 Task: Add Hillikers Large Cage Free Grade AA Brown Eggs to the cart.
Action: Mouse moved to (20, 85)
Screenshot: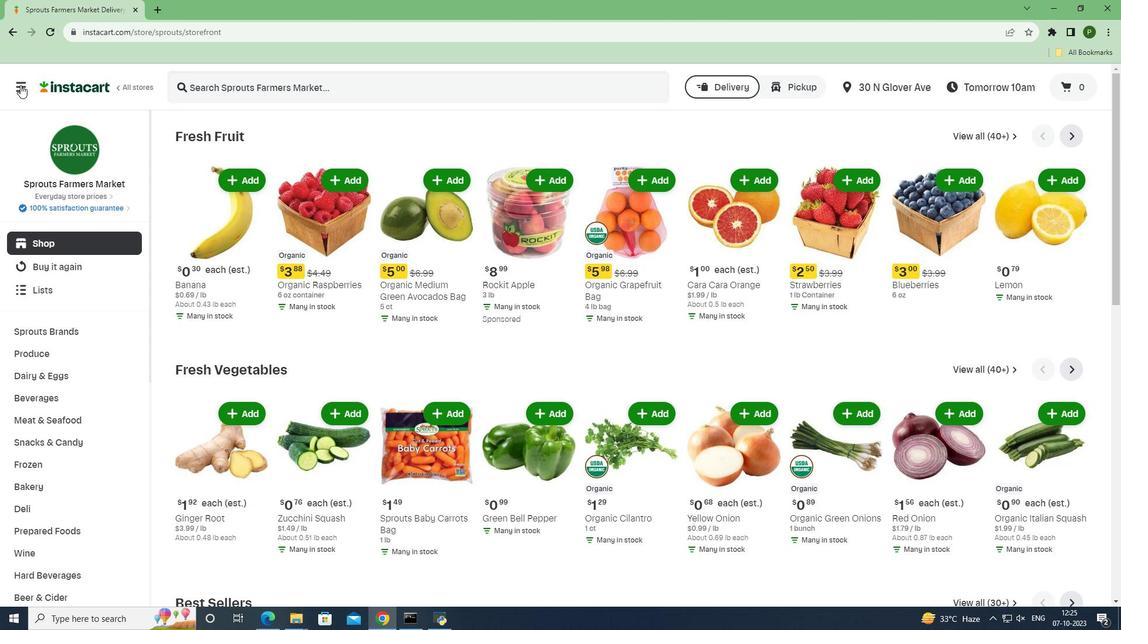 
Action: Mouse pressed left at (20, 85)
Screenshot: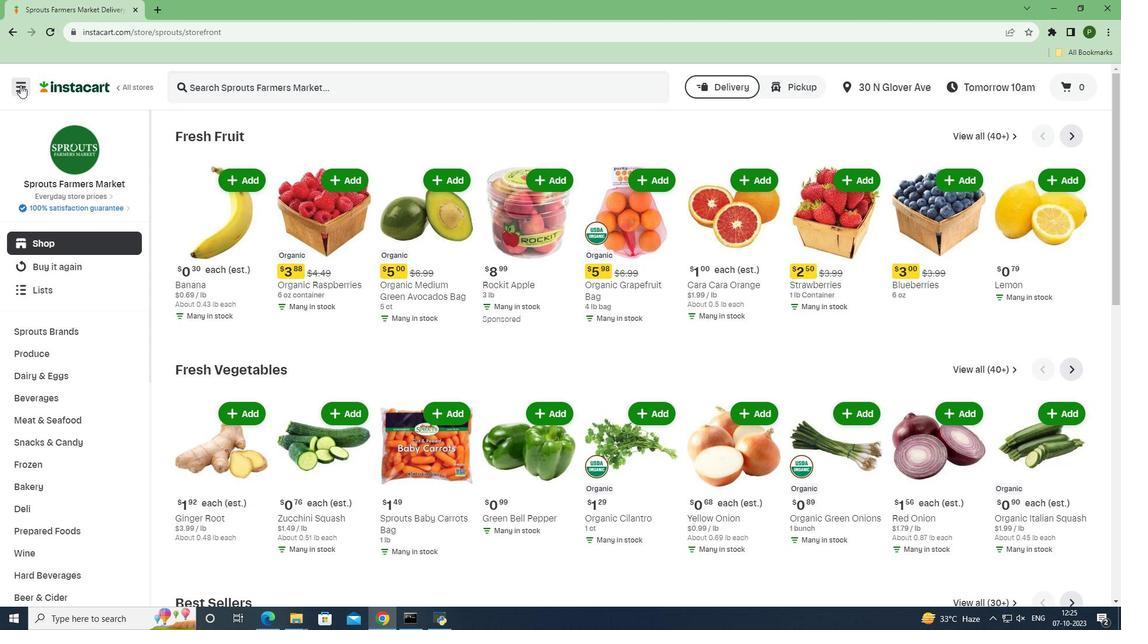 
Action: Mouse moved to (55, 314)
Screenshot: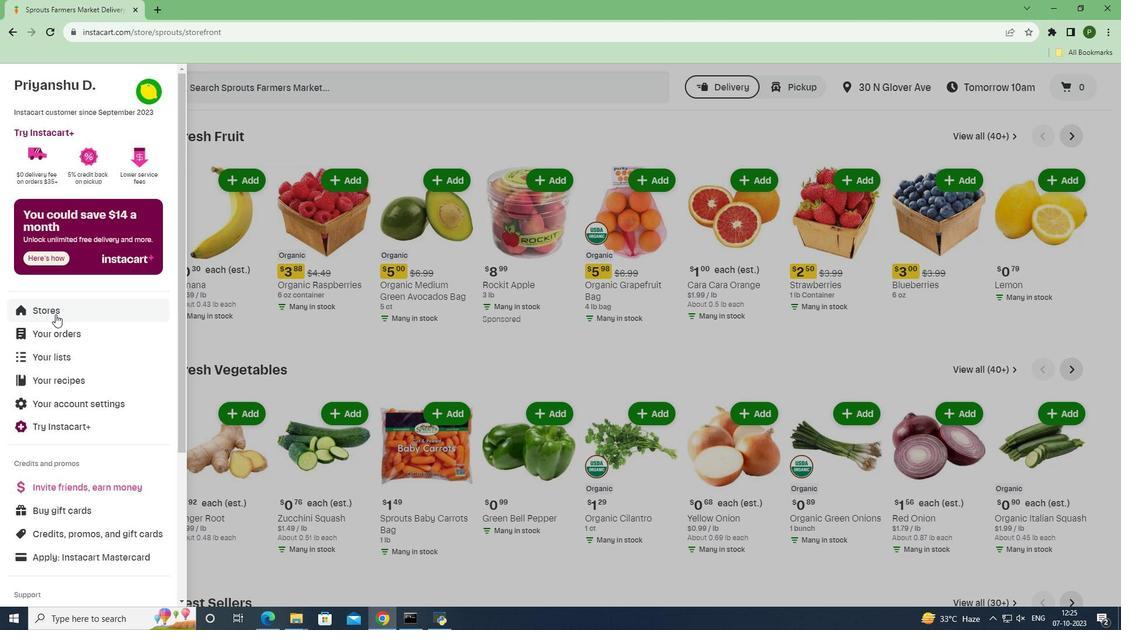 
Action: Mouse pressed left at (55, 314)
Screenshot: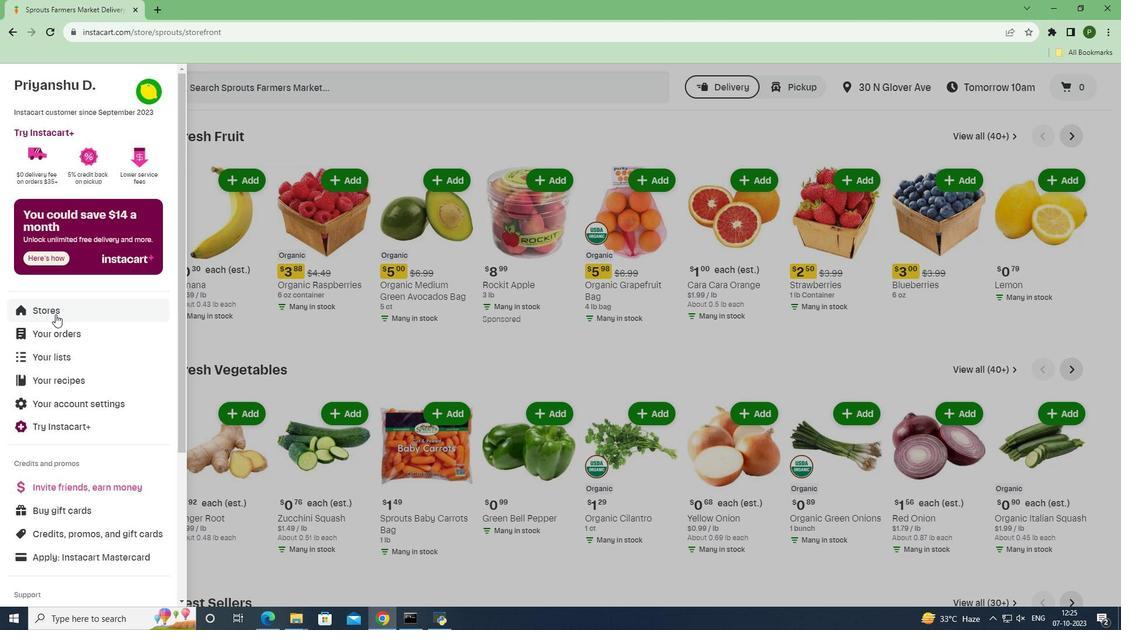 
Action: Mouse moved to (261, 134)
Screenshot: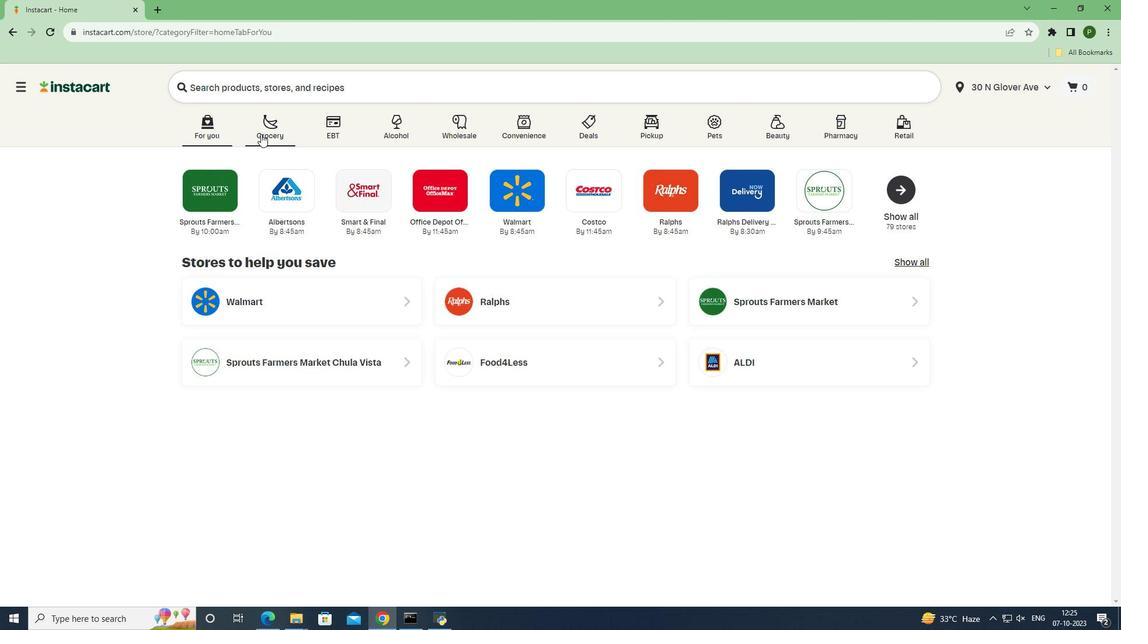
Action: Mouse pressed left at (261, 134)
Screenshot: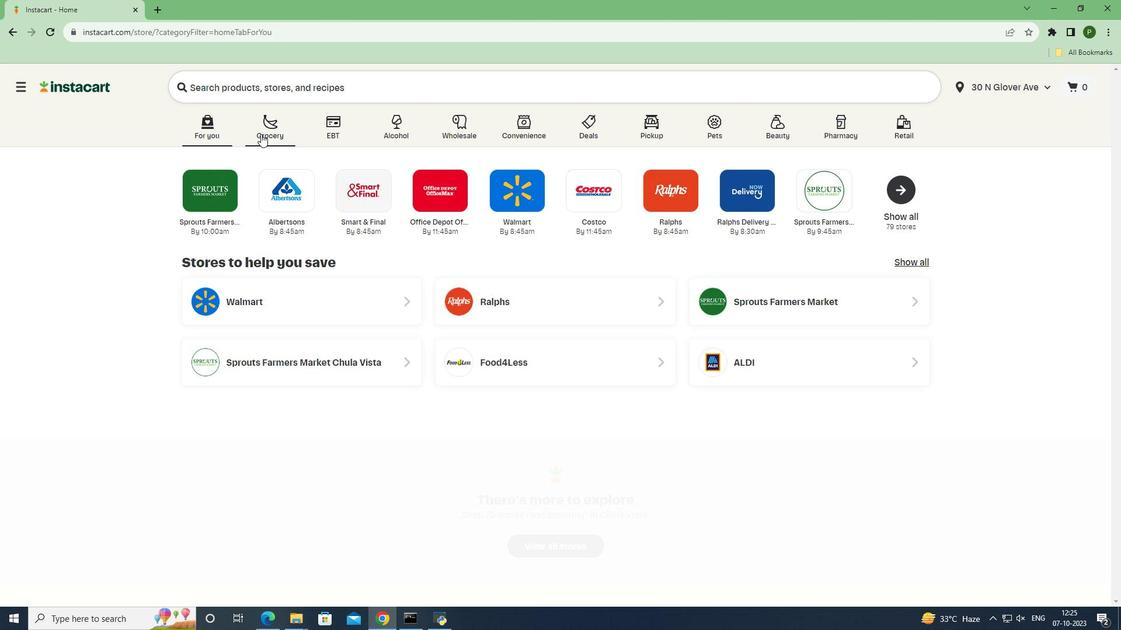 
Action: Mouse moved to (470, 264)
Screenshot: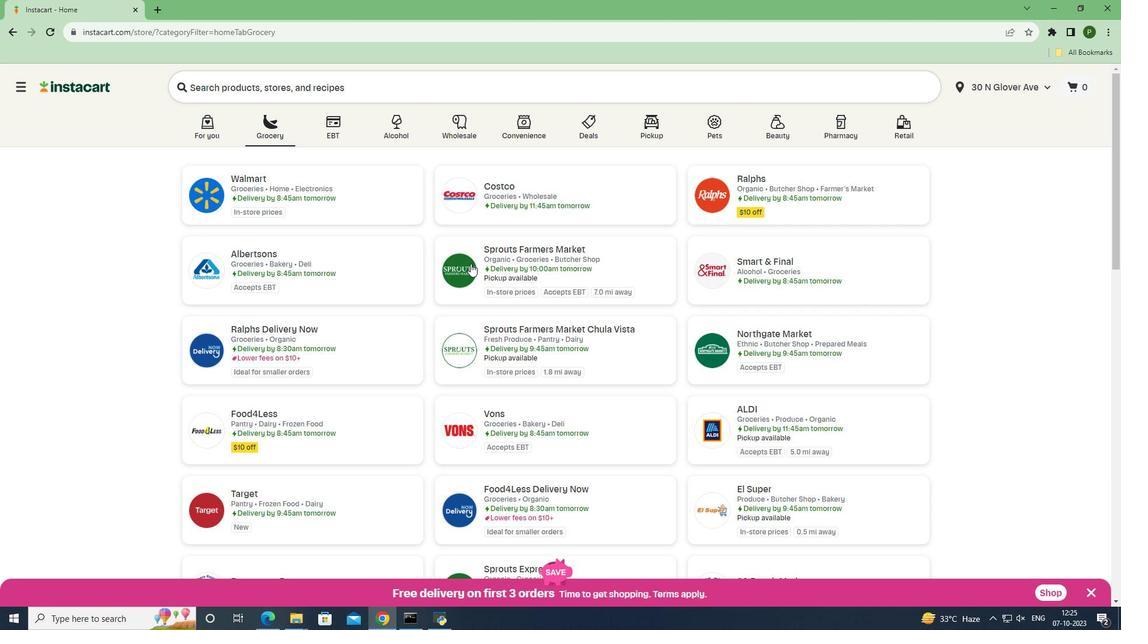 
Action: Mouse pressed left at (470, 264)
Screenshot: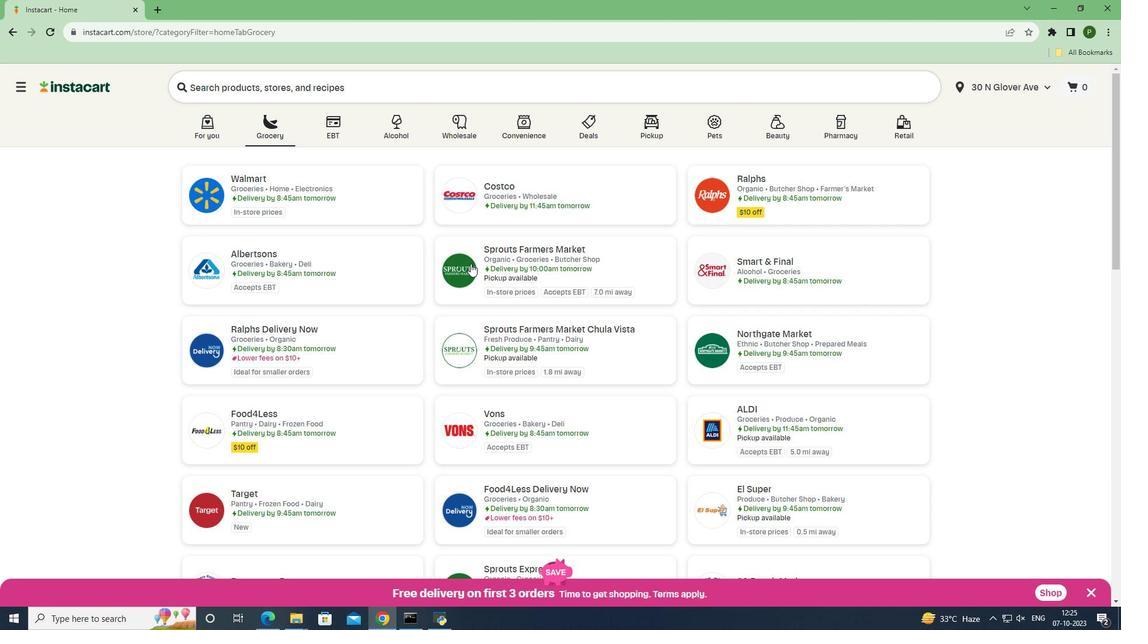 
Action: Mouse moved to (63, 386)
Screenshot: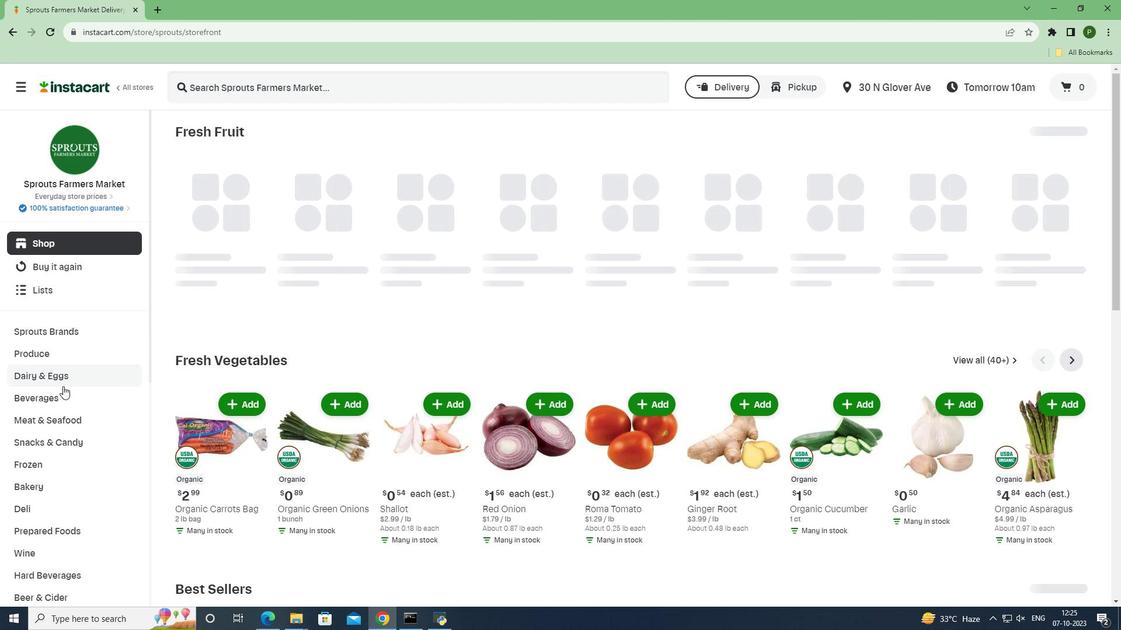 
Action: Mouse pressed left at (63, 386)
Screenshot: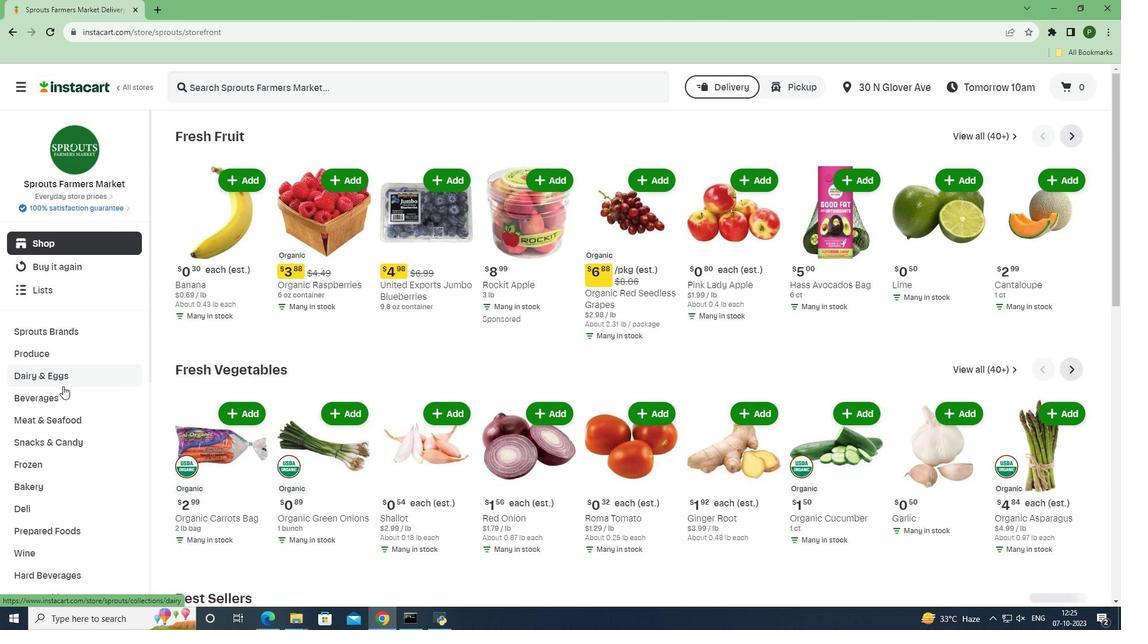 
Action: Mouse moved to (52, 452)
Screenshot: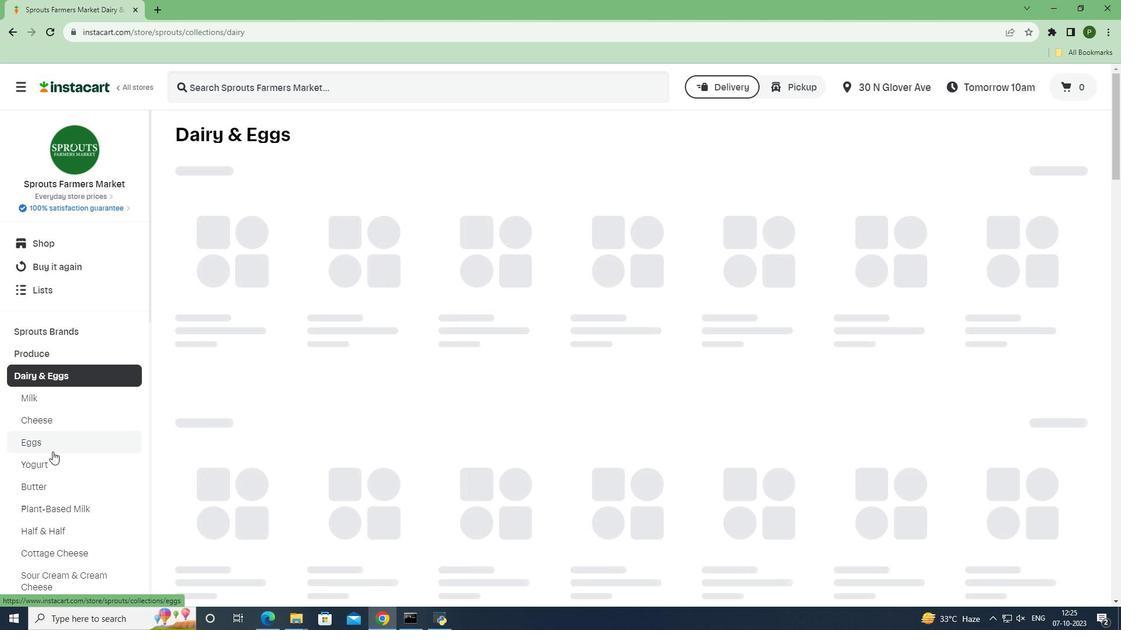 
Action: Mouse pressed left at (52, 452)
Screenshot: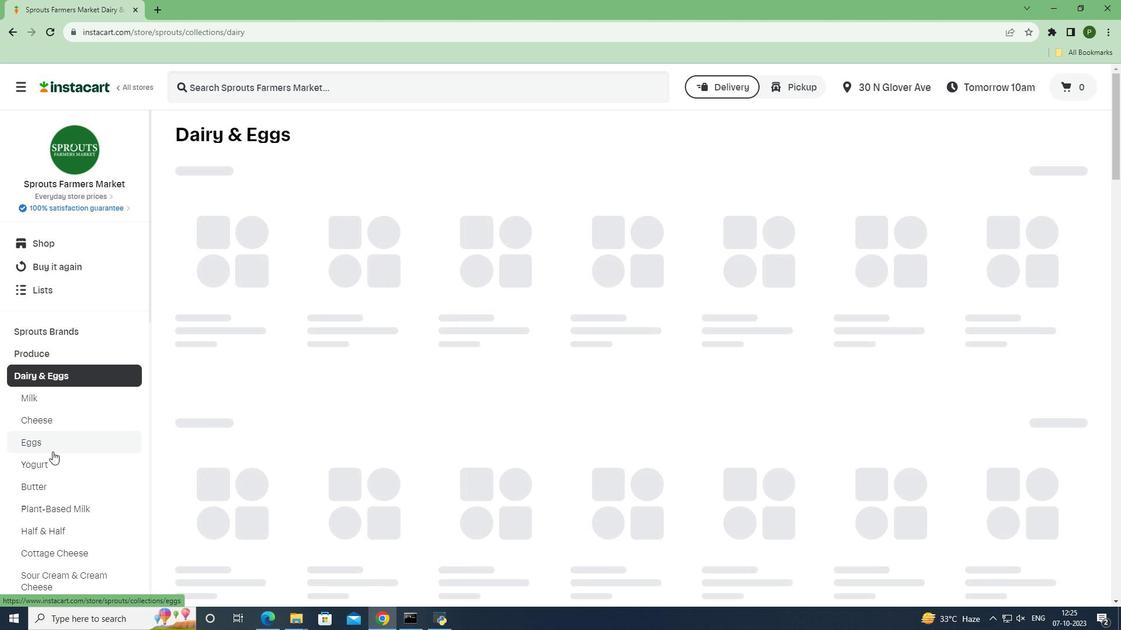 
Action: Mouse moved to (248, 89)
Screenshot: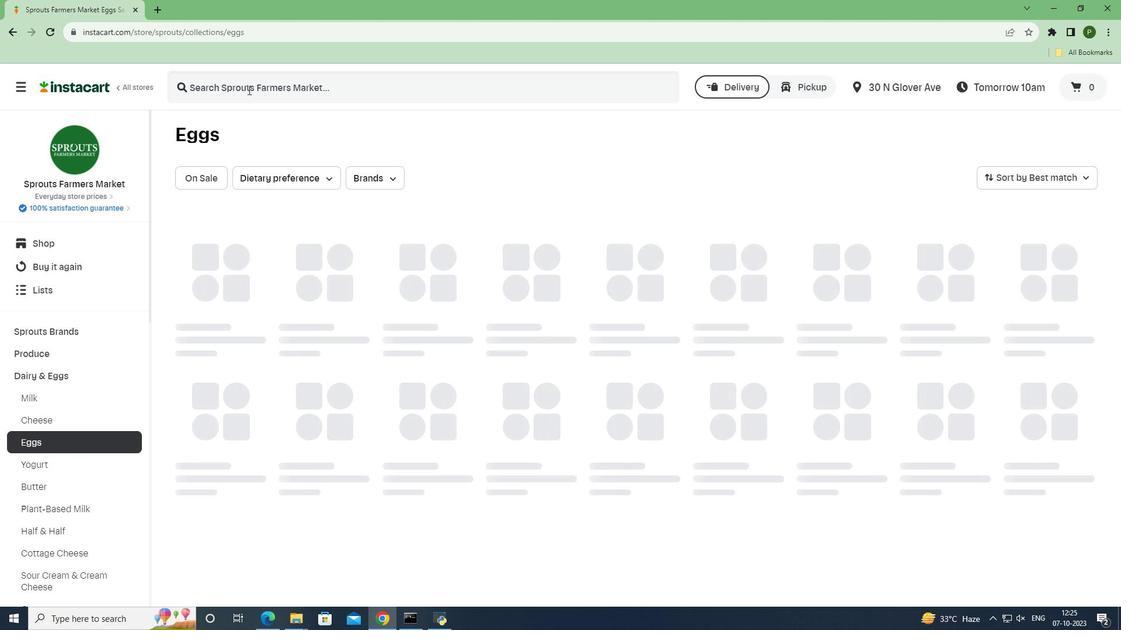 
Action: Mouse pressed left at (248, 89)
Screenshot: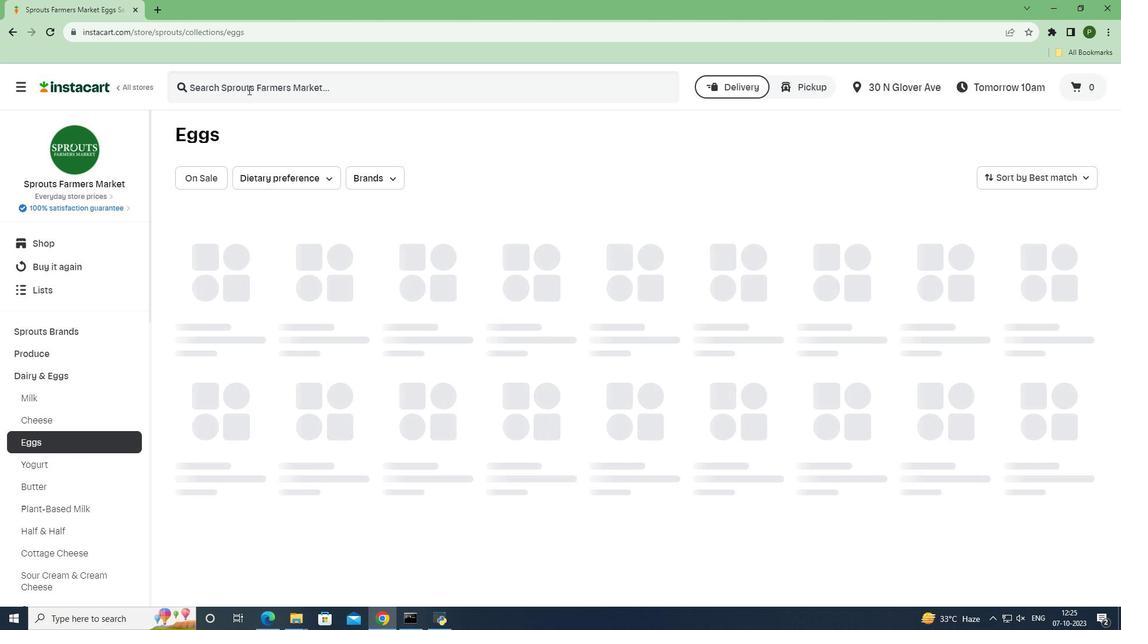 
Action: Key pressed <Key.caps_lock>H<Key.caps_lock>illikers<Key.space>l<Key.caps_lock><Key.caps_lock>arge<Key.space>cage<Key.space>free<Key.space>grade<Key.space><Key.caps_lock>AA<Key.space><Key.caps_lock>brown<Key.space>eggs<Key.space><Key.enter>
Screenshot: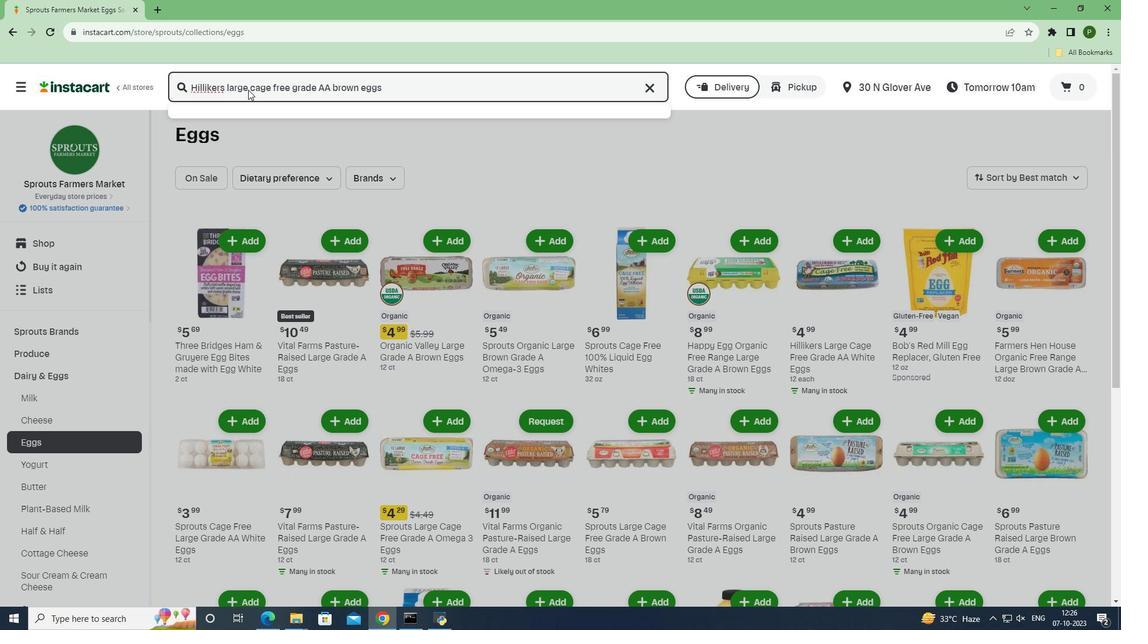 
Action: Mouse moved to (316, 212)
Screenshot: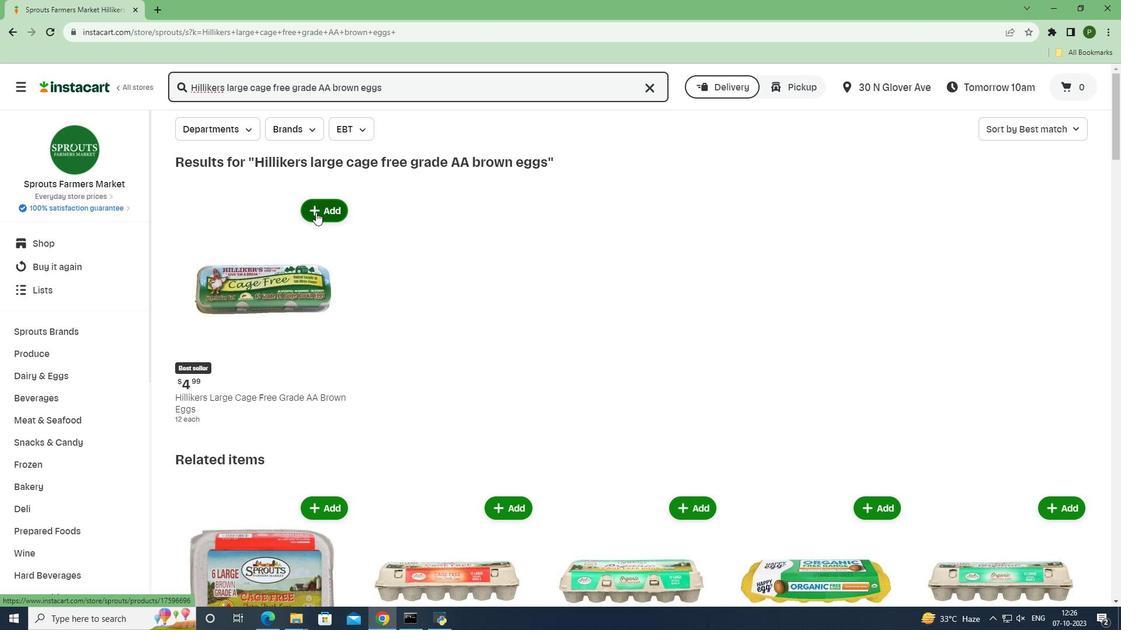
Action: Mouse pressed left at (316, 212)
Screenshot: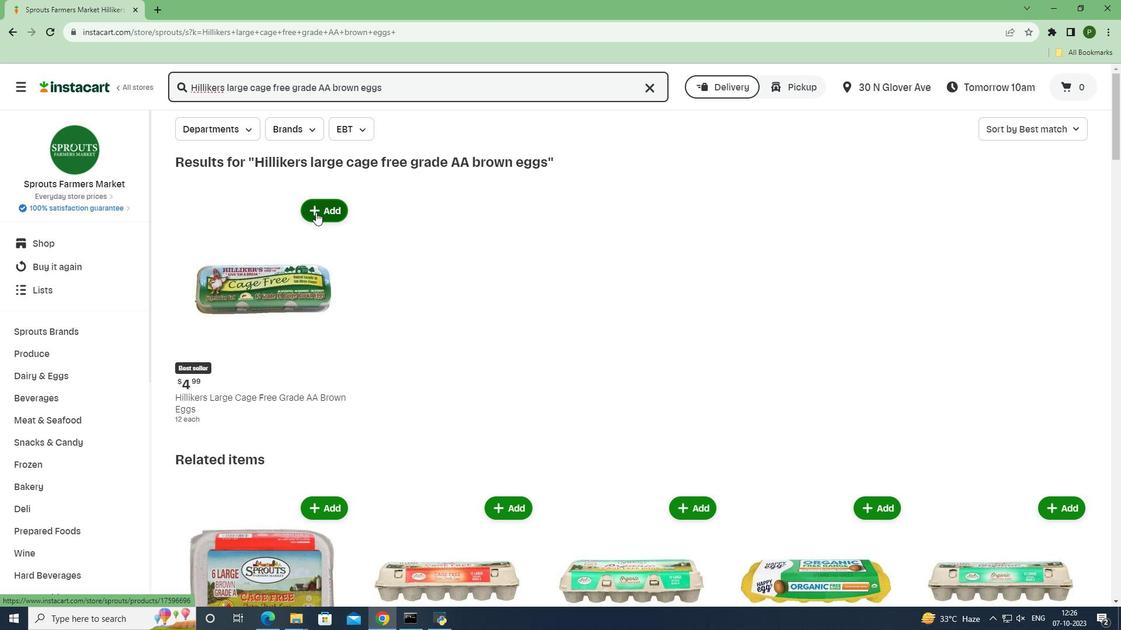 
Action: Mouse moved to (380, 259)
Screenshot: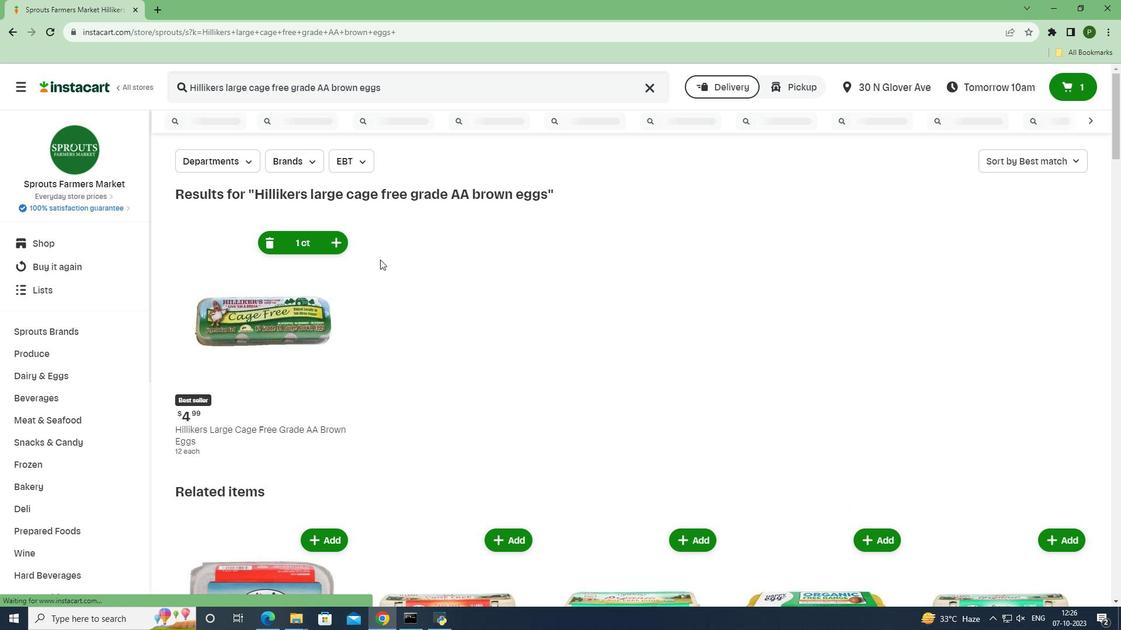 
